 Task: Sort the products in the category "Nutritional Oils" by unit price (high first).
Action: Mouse moved to (281, 136)
Screenshot: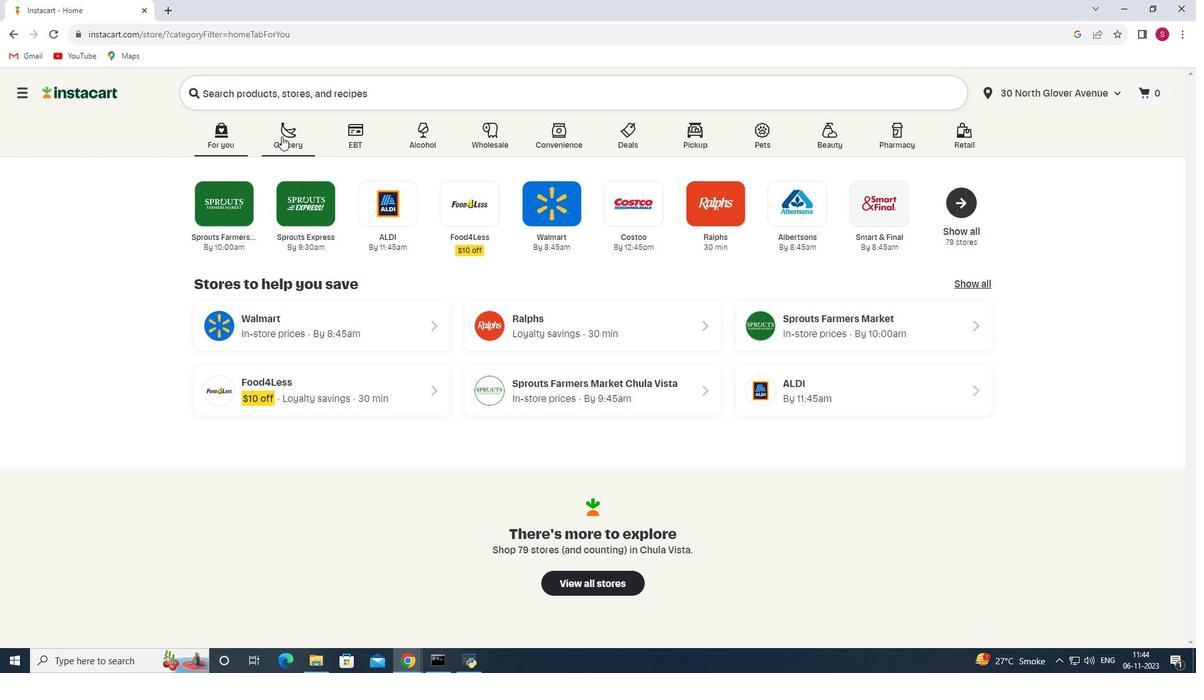 
Action: Mouse pressed left at (281, 136)
Screenshot: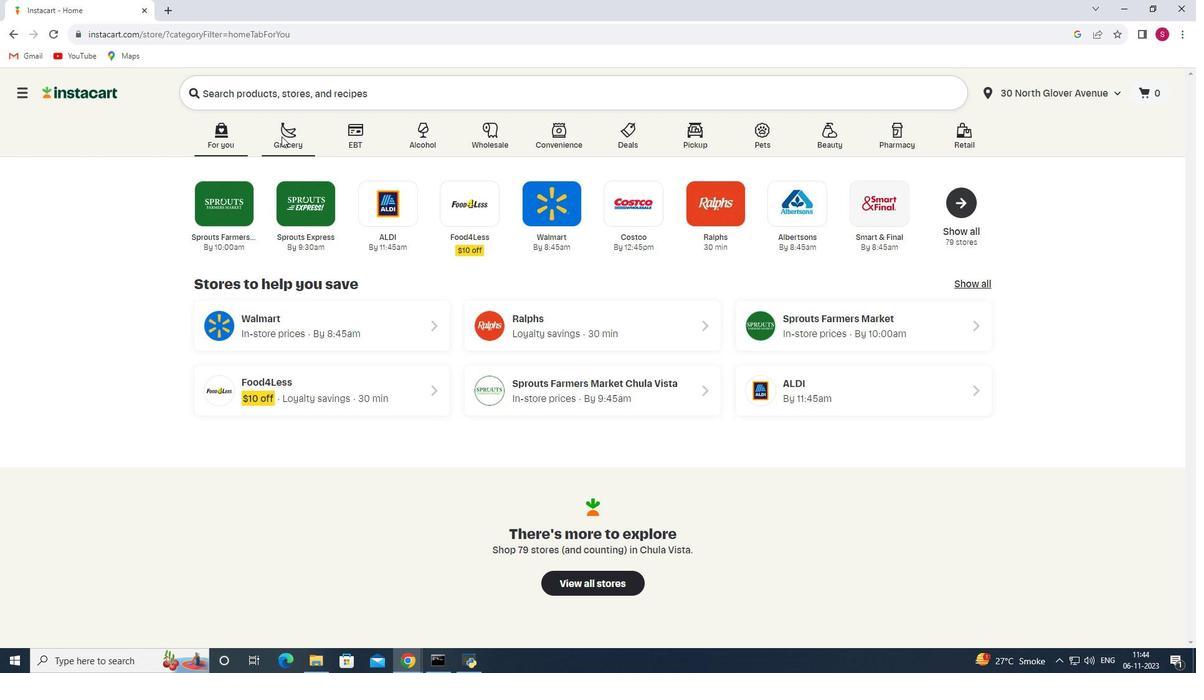 
Action: Mouse moved to (282, 357)
Screenshot: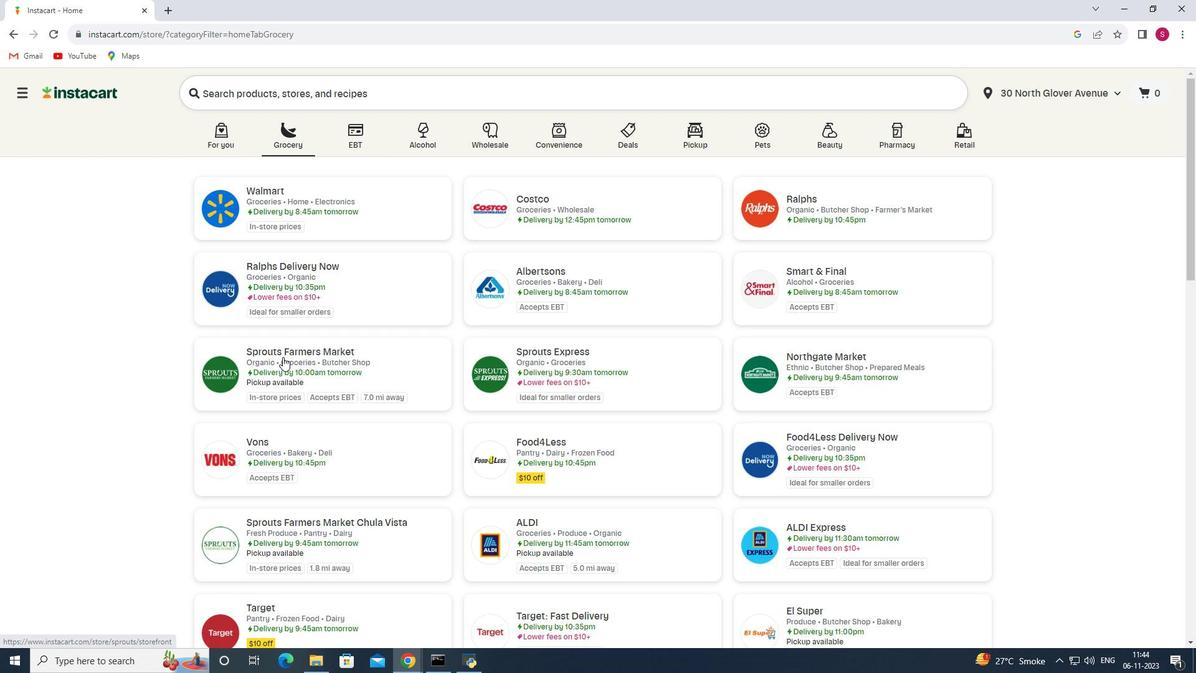 
Action: Mouse pressed left at (282, 357)
Screenshot: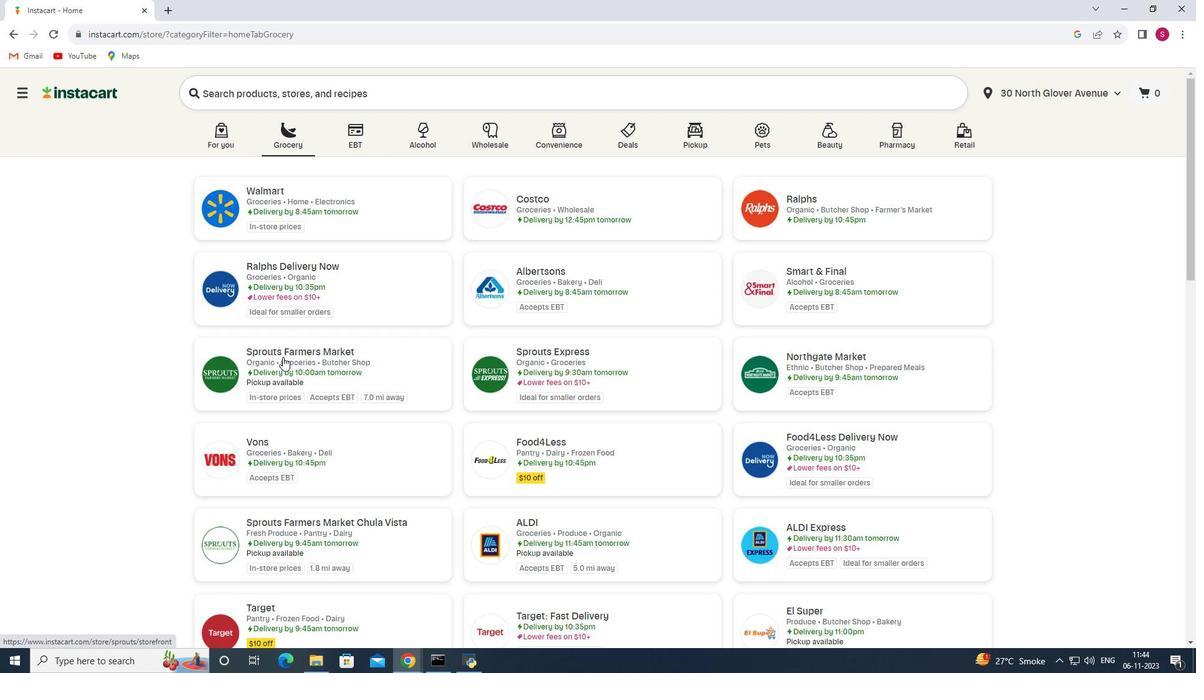
Action: Mouse moved to (112, 376)
Screenshot: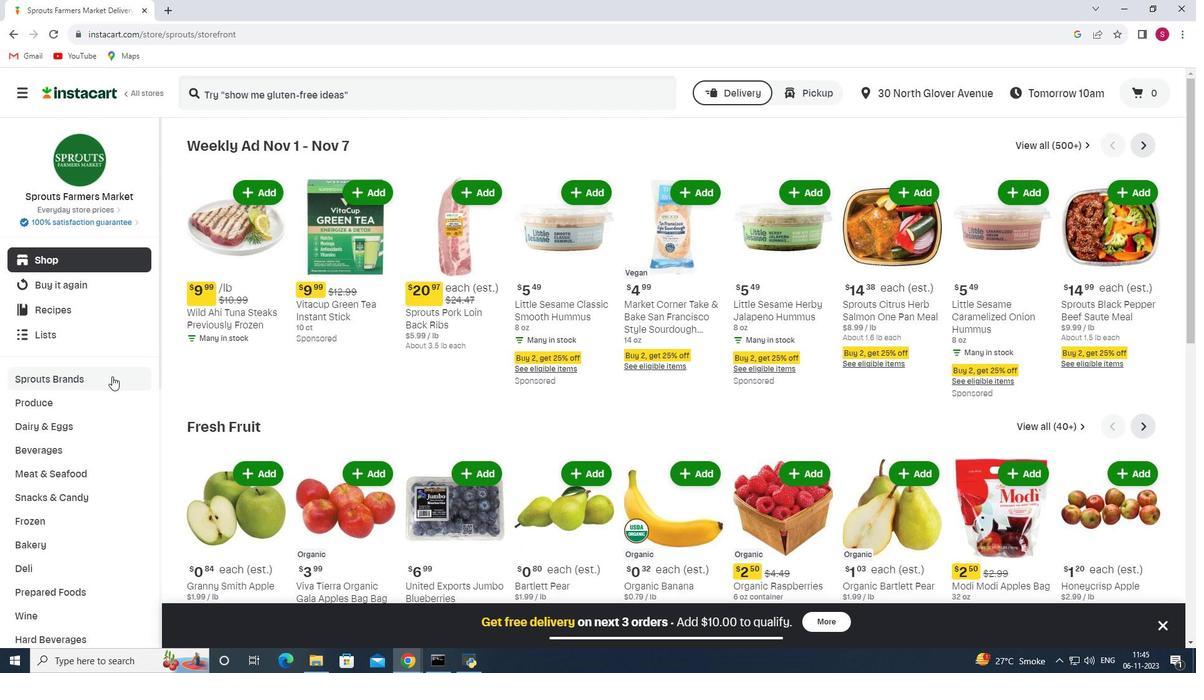
Action: Mouse scrolled (112, 375) with delta (0, 0)
Screenshot: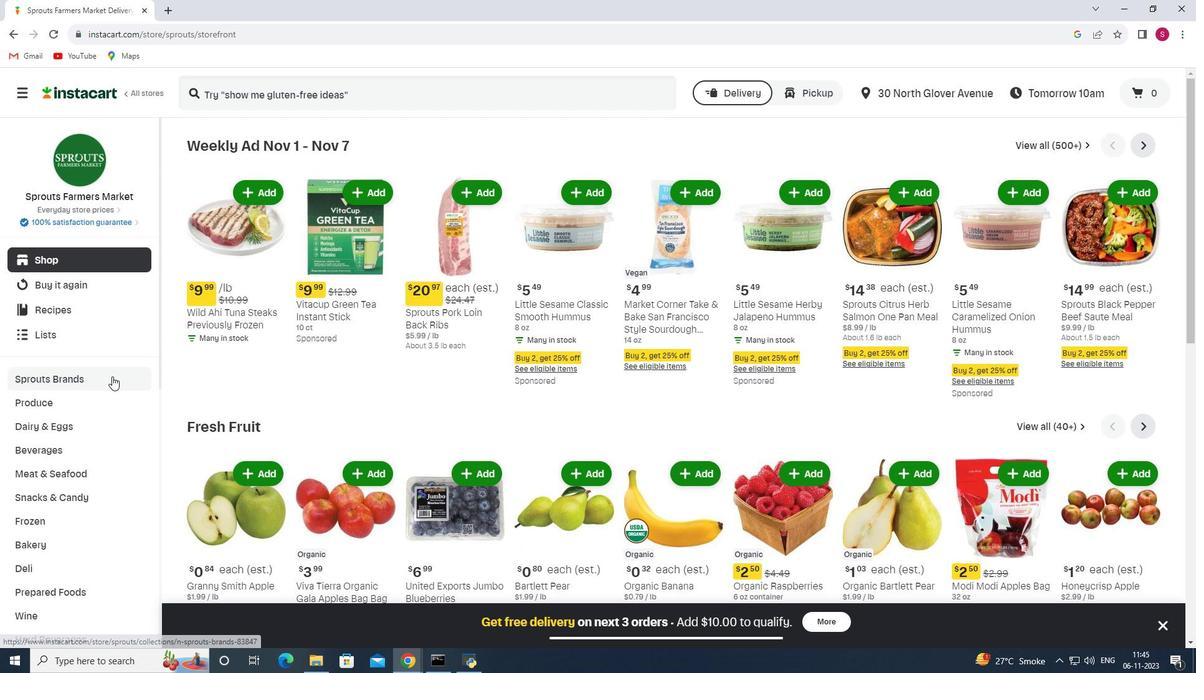 
Action: Mouse moved to (112, 376)
Screenshot: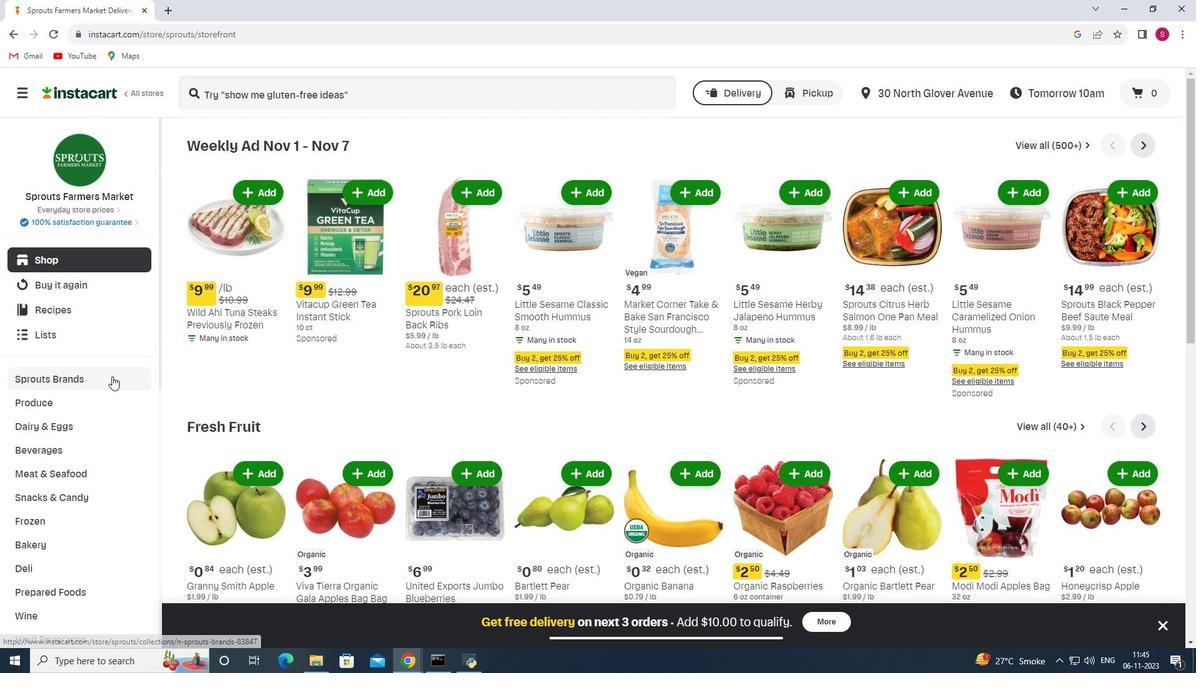 
Action: Mouse scrolled (112, 375) with delta (0, 0)
Screenshot: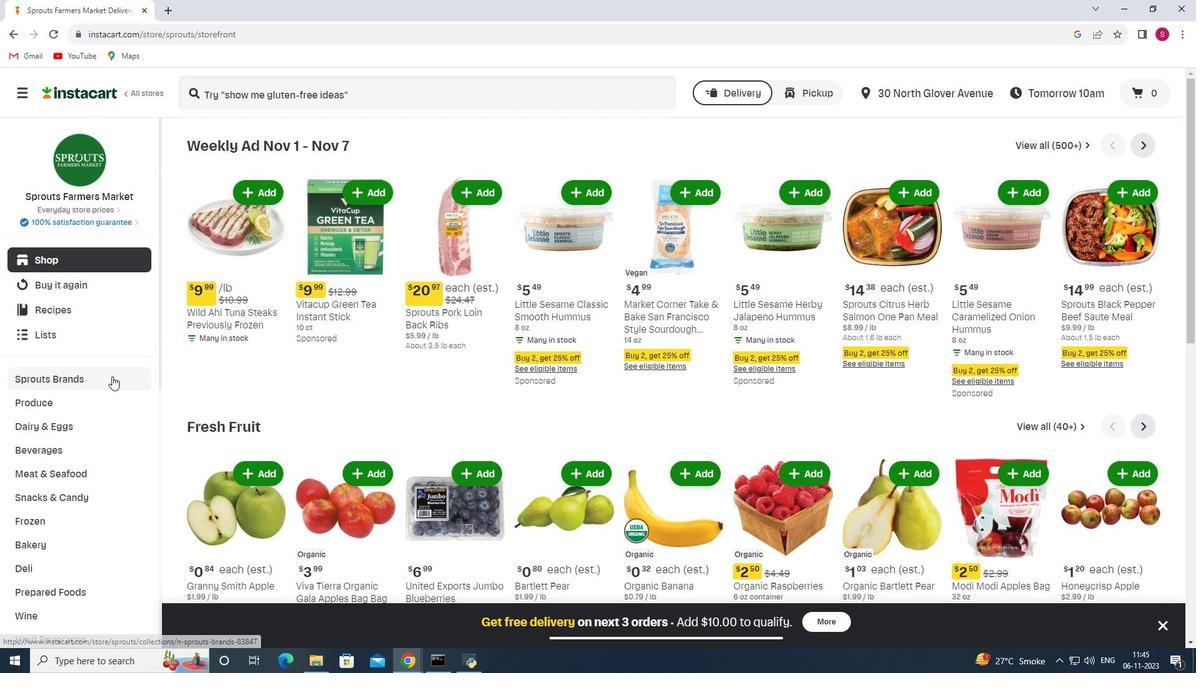 
Action: Mouse moved to (97, 394)
Screenshot: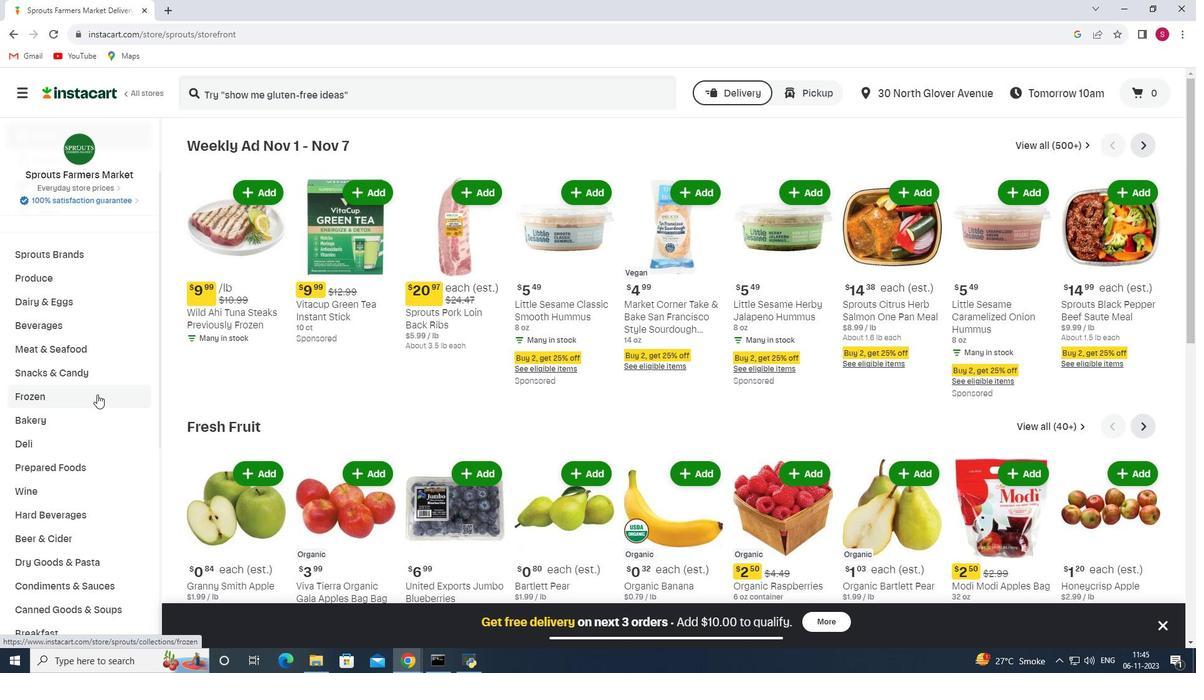 
Action: Mouse scrolled (97, 393) with delta (0, 0)
Screenshot: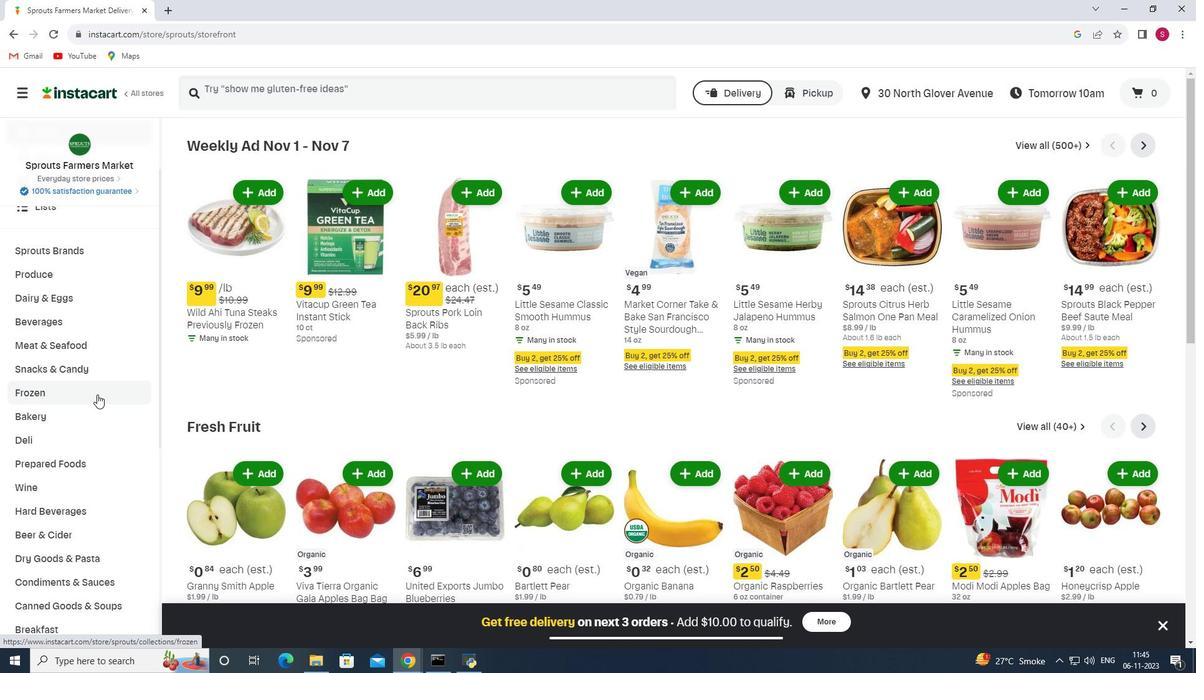 
Action: Mouse scrolled (97, 393) with delta (0, 0)
Screenshot: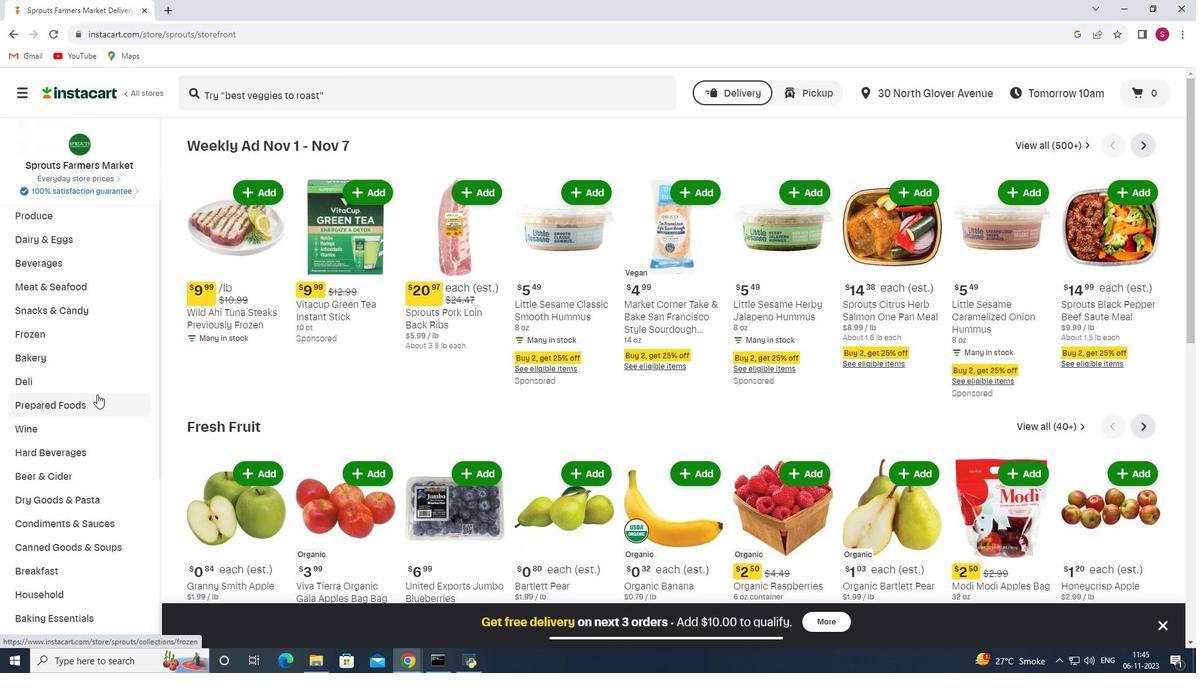 
Action: Mouse moved to (95, 405)
Screenshot: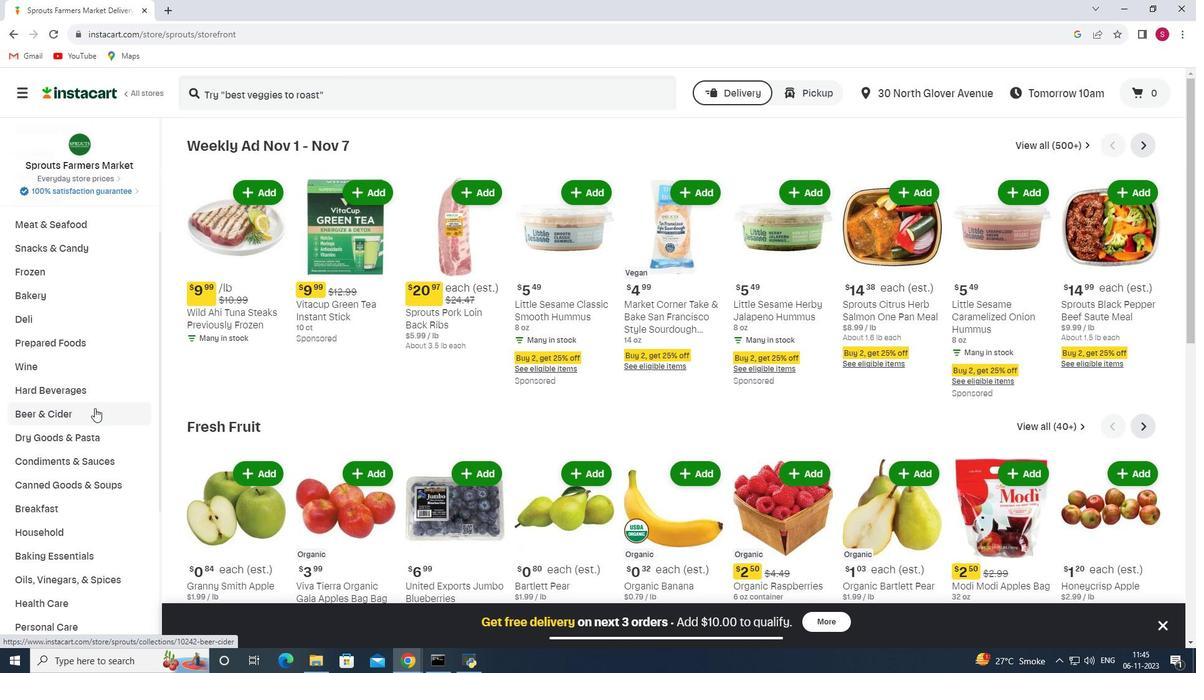 
Action: Mouse scrolled (95, 405) with delta (0, 0)
Screenshot: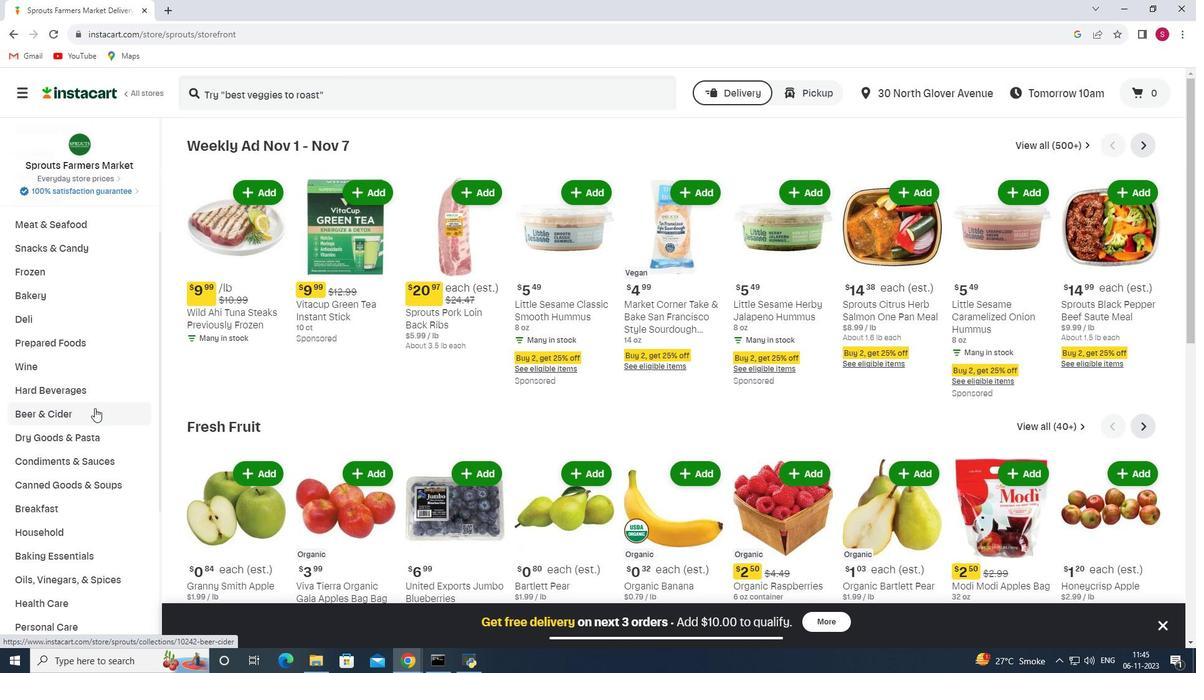 
Action: Mouse moved to (37, 548)
Screenshot: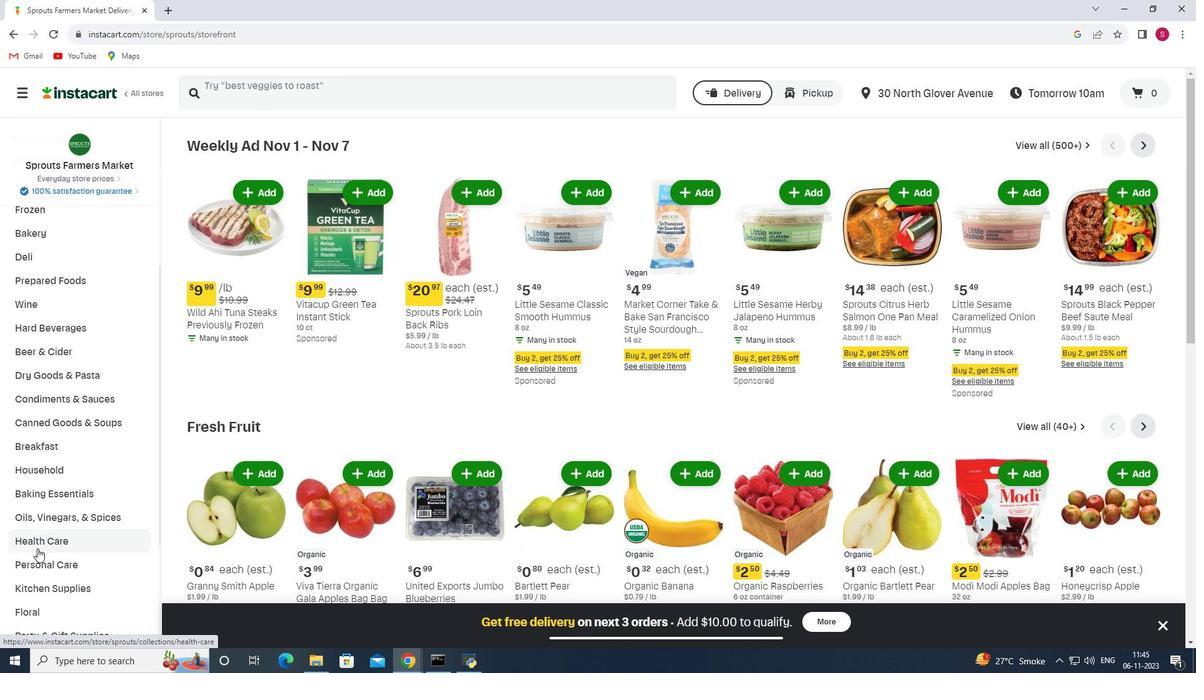 
Action: Mouse pressed left at (37, 548)
Screenshot: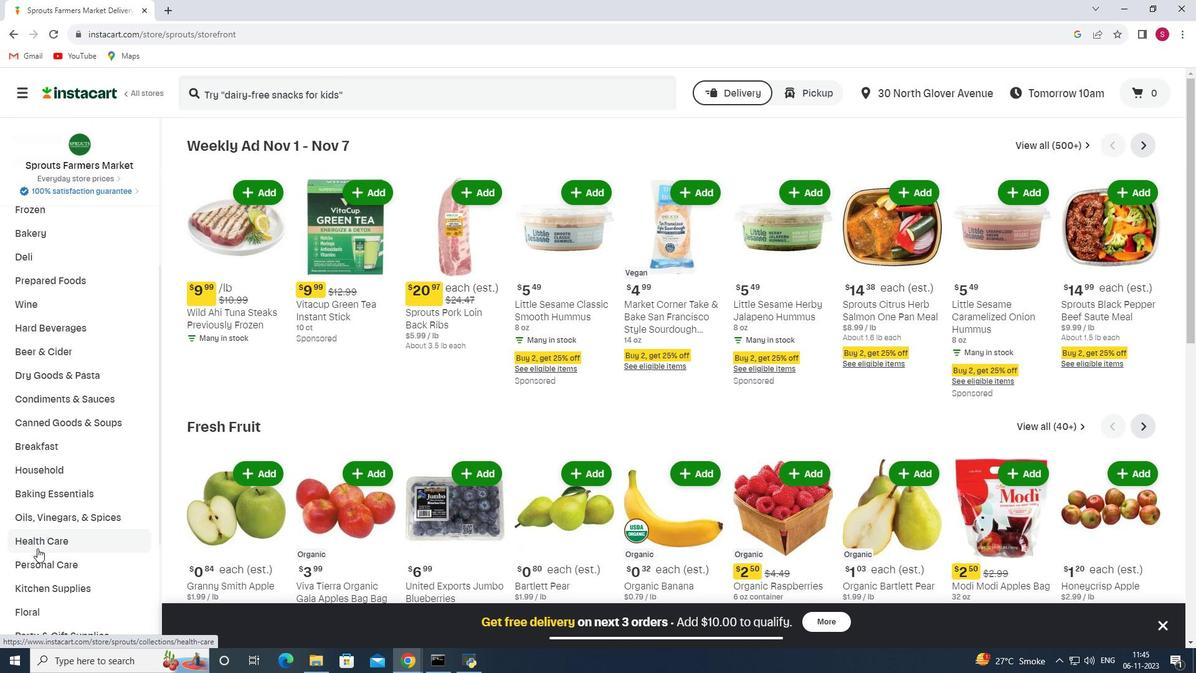 
Action: Mouse moved to (431, 171)
Screenshot: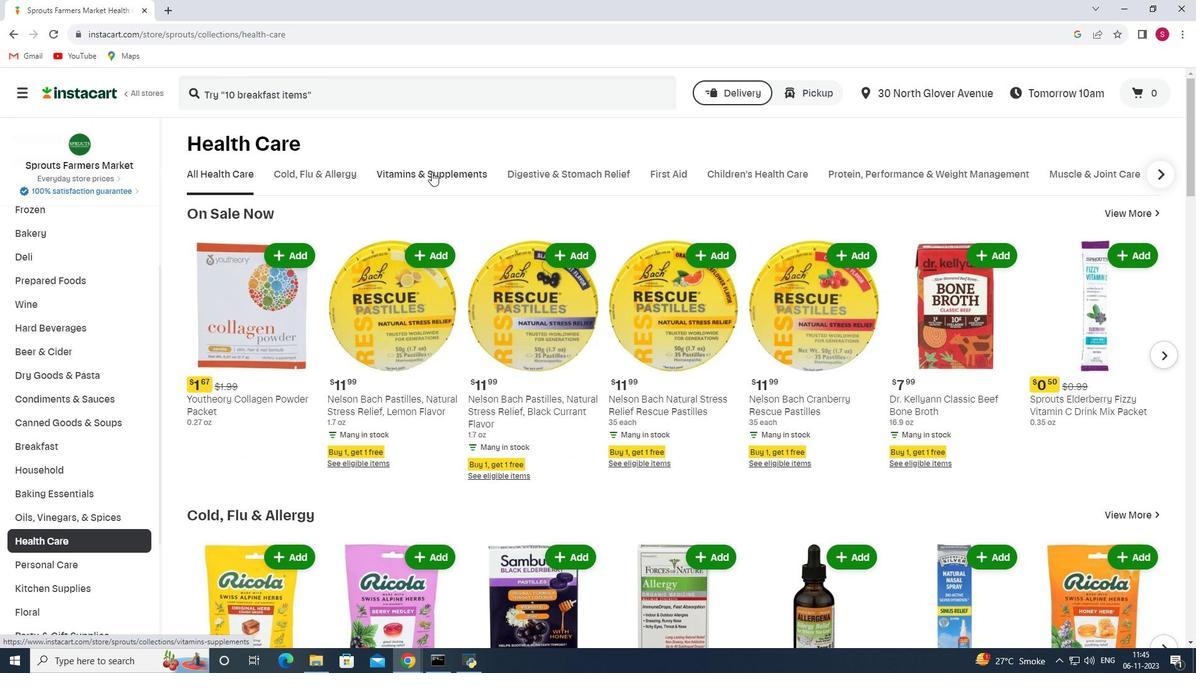 
Action: Mouse pressed left at (431, 171)
Screenshot: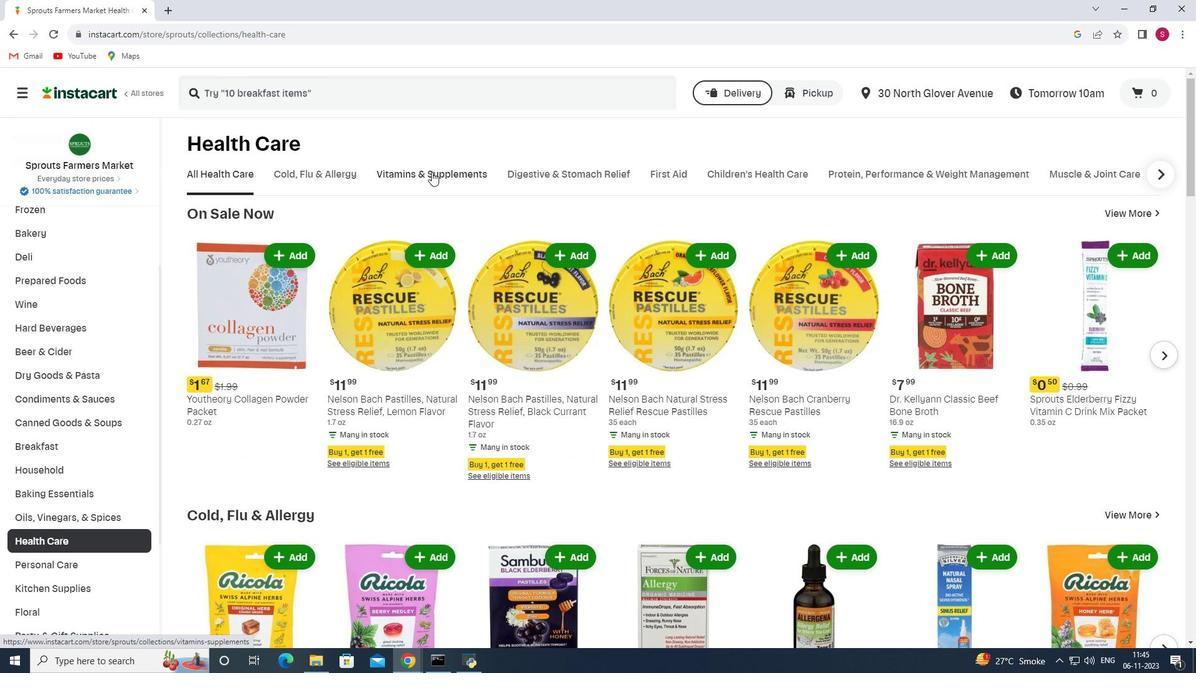 
Action: Mouse moved to (864, 223)
Screenshot: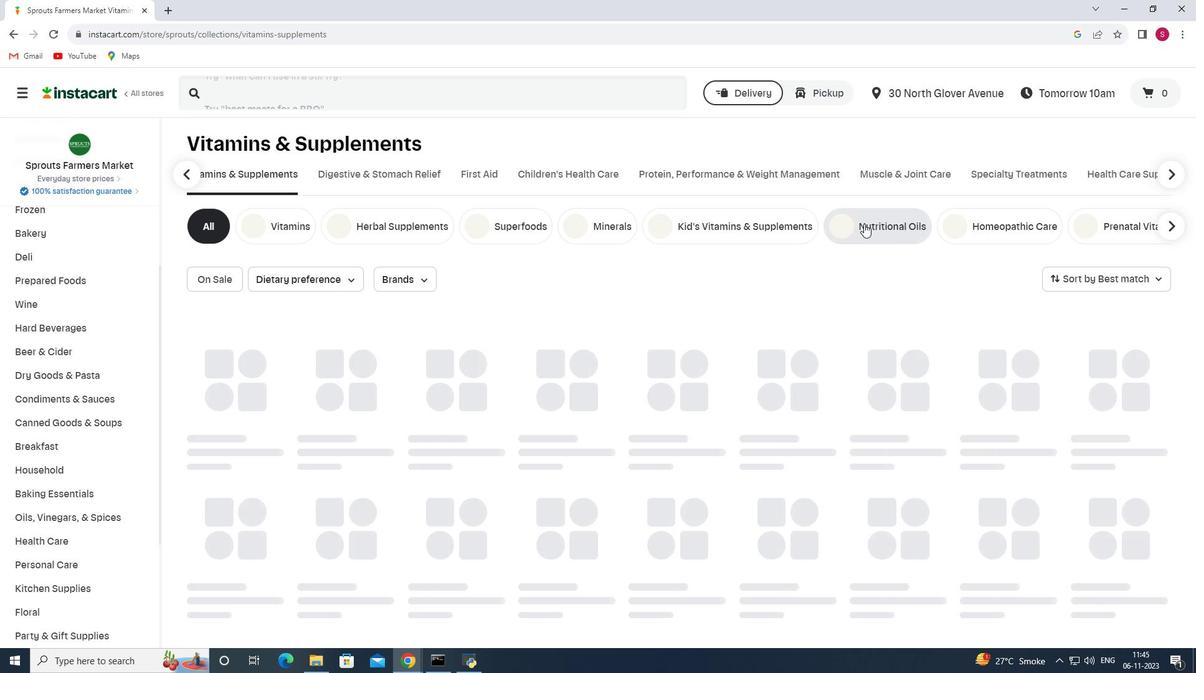
Action: Mouse pressed left at (864, 223)
Screenshot: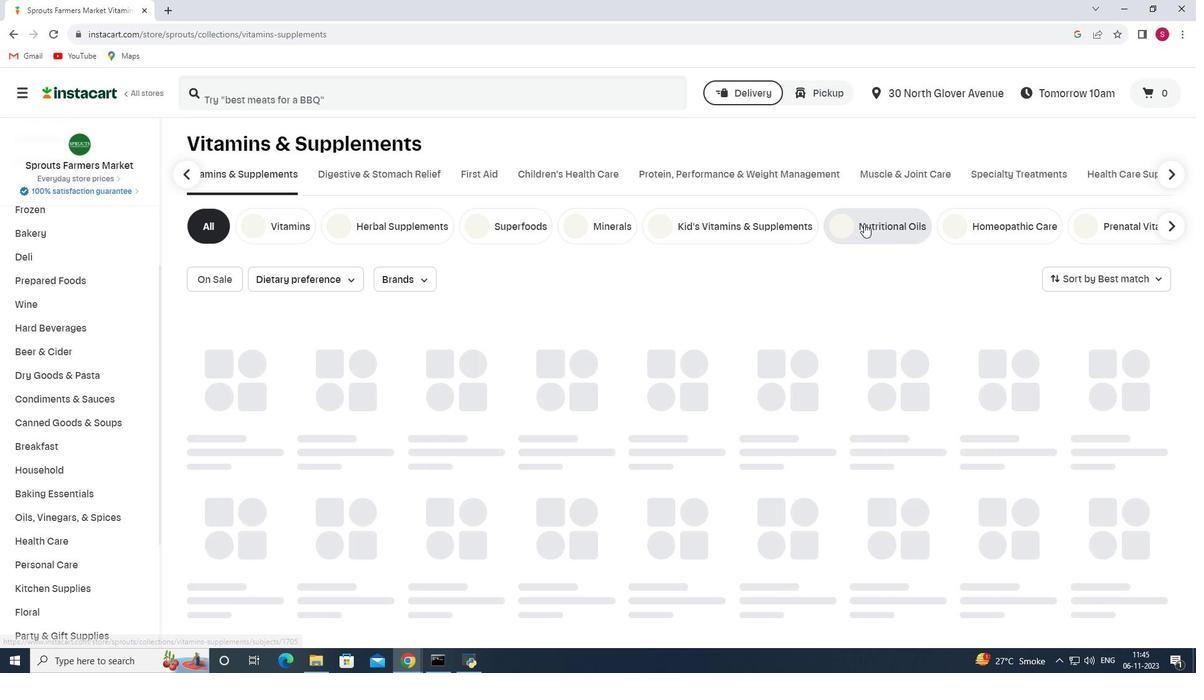 
Action: Mouse moved to (1135, 282)
Screenshot: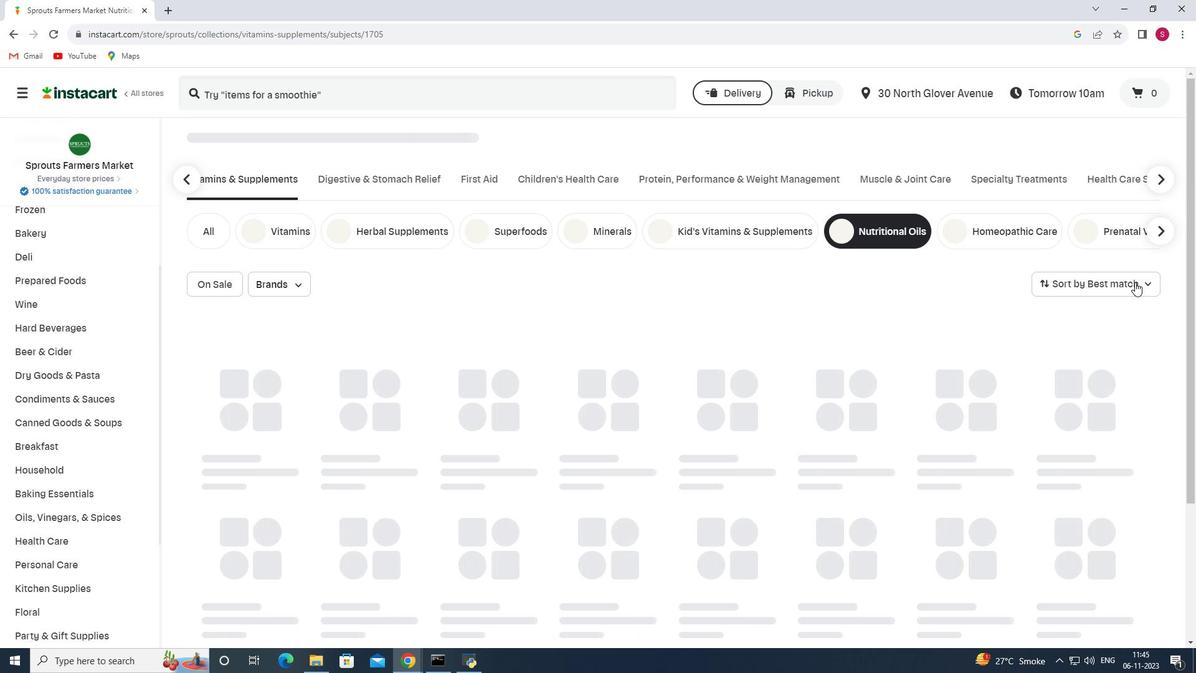 
Action: Mouse pressed left at (1135, 282)
Screenshot: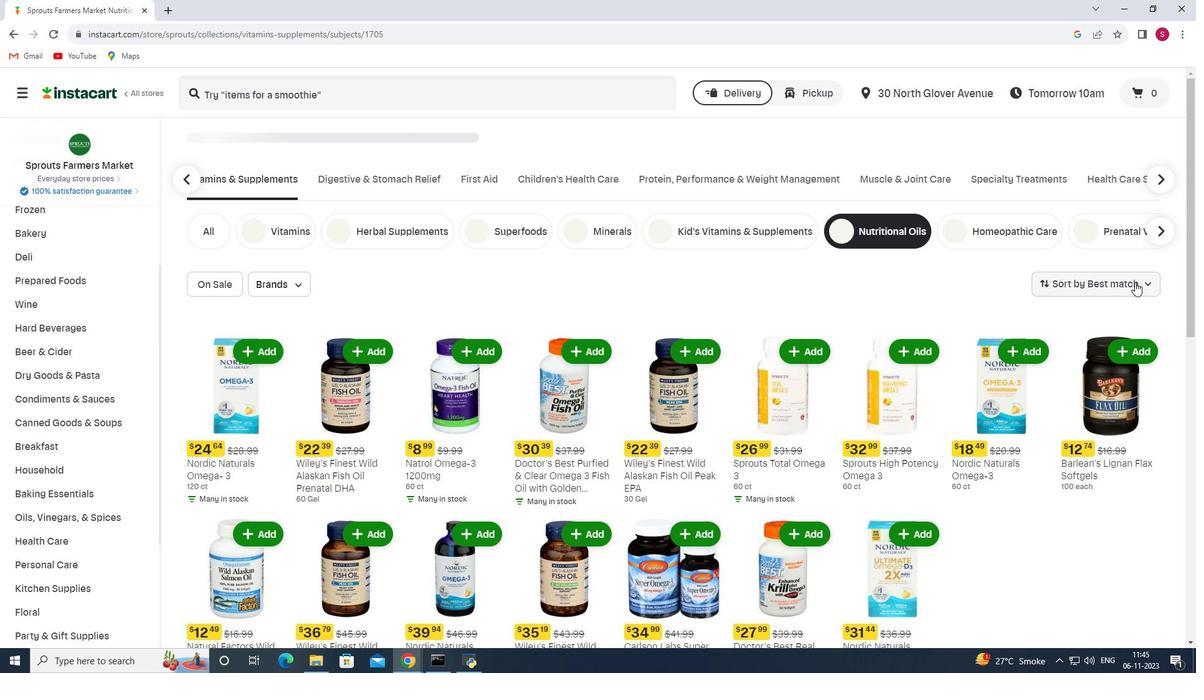 
Action: Mouse moved to (1096, 429)
Screenshot: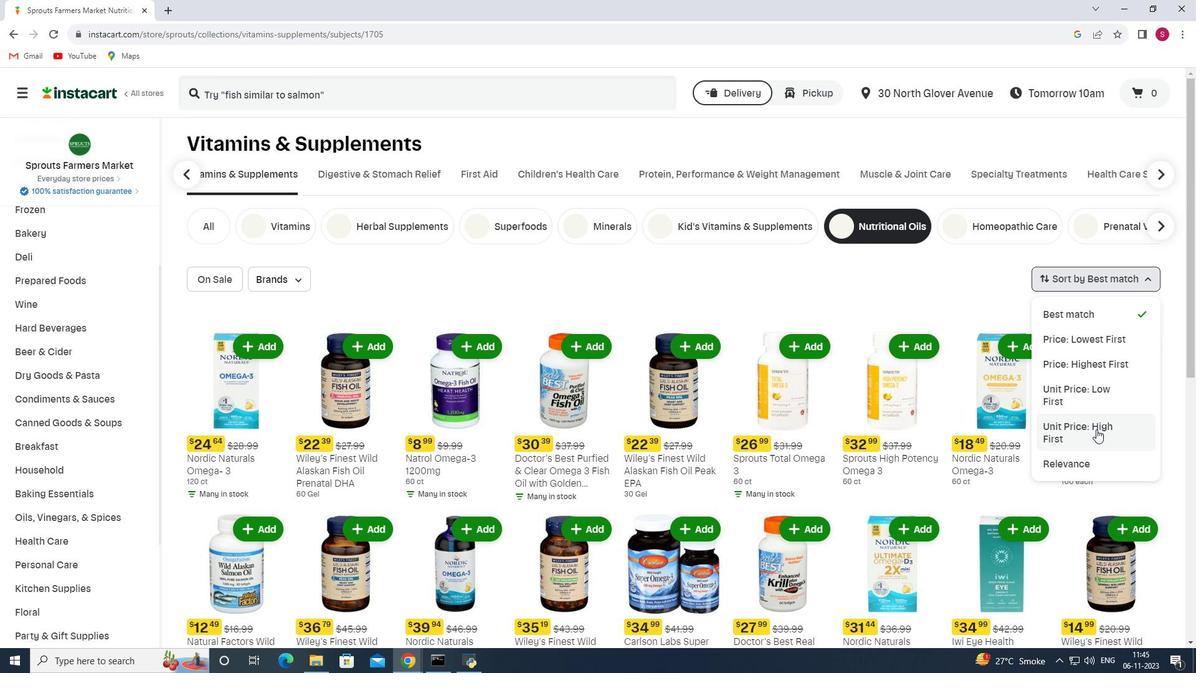 
Action: Mouse pressed left at (1096, 429)
Screenshot: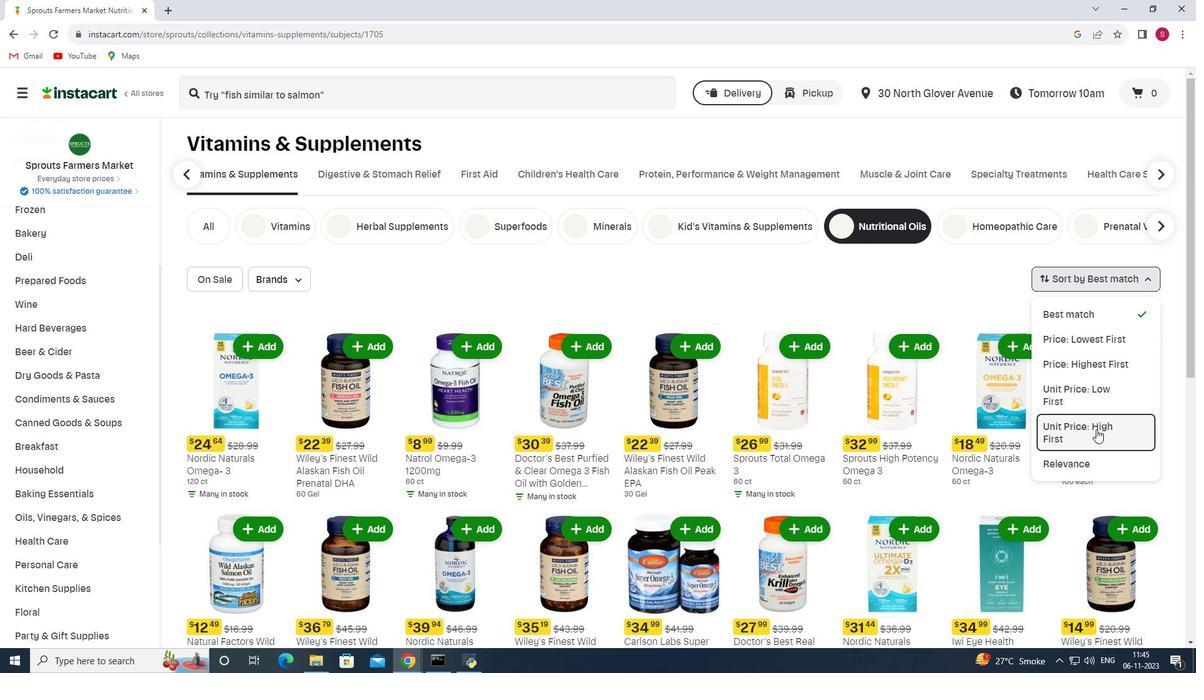 
Action: Mouse moved to (769, 345)
Screenshot: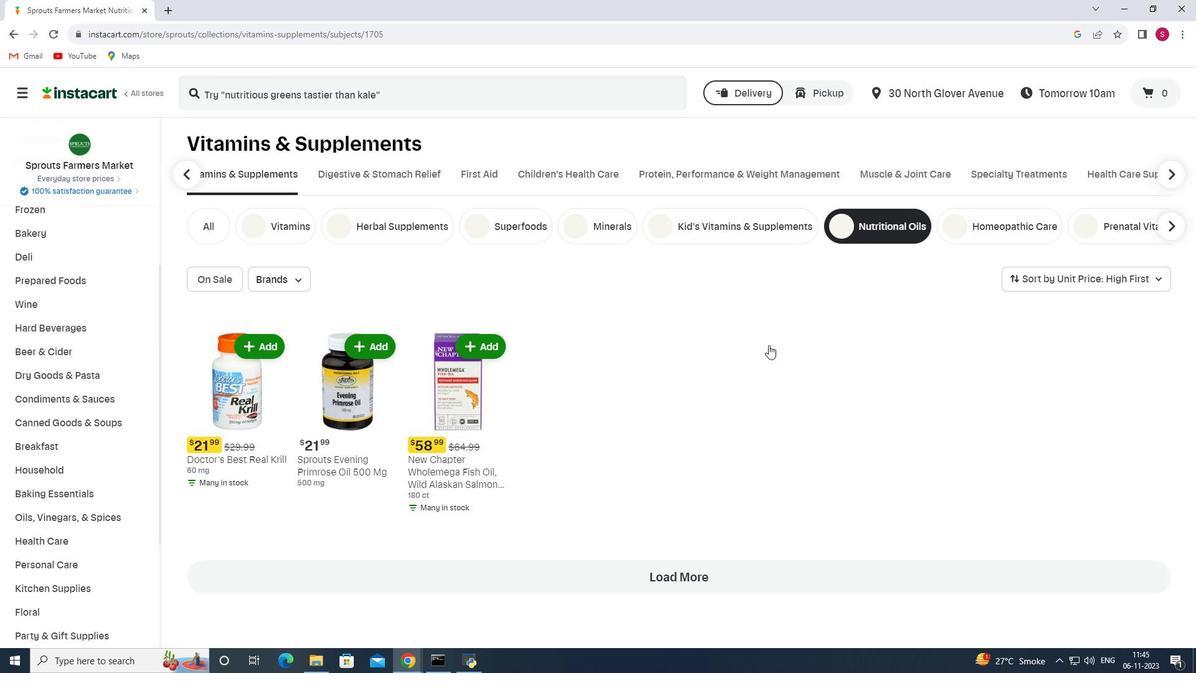 
